 Task: Create a due date automation trigger when advanced on, the moment a card is due add content with a name containing resume.
Action: Mouse moved to (857, 247)
Screenshot: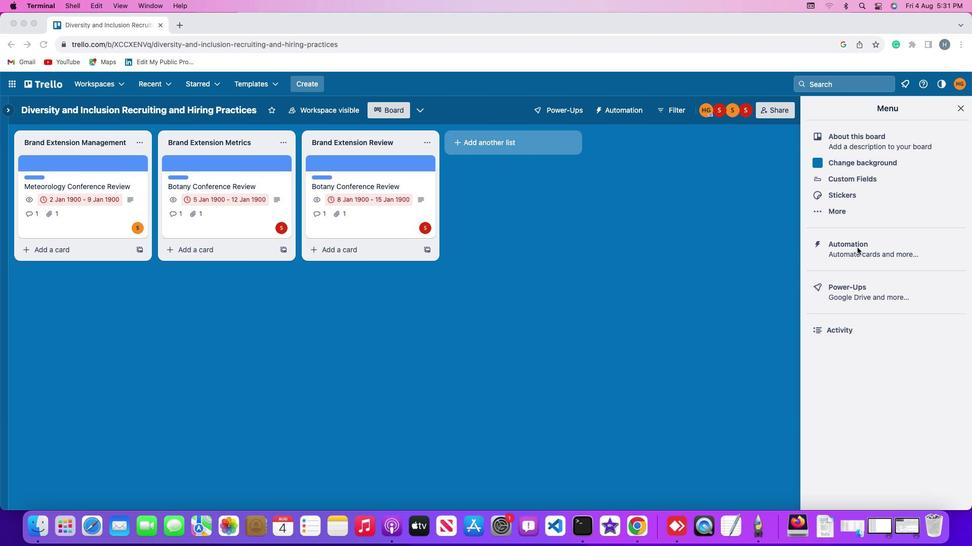 
Action: Mouse pressed left at (857, 247)
Screenshot: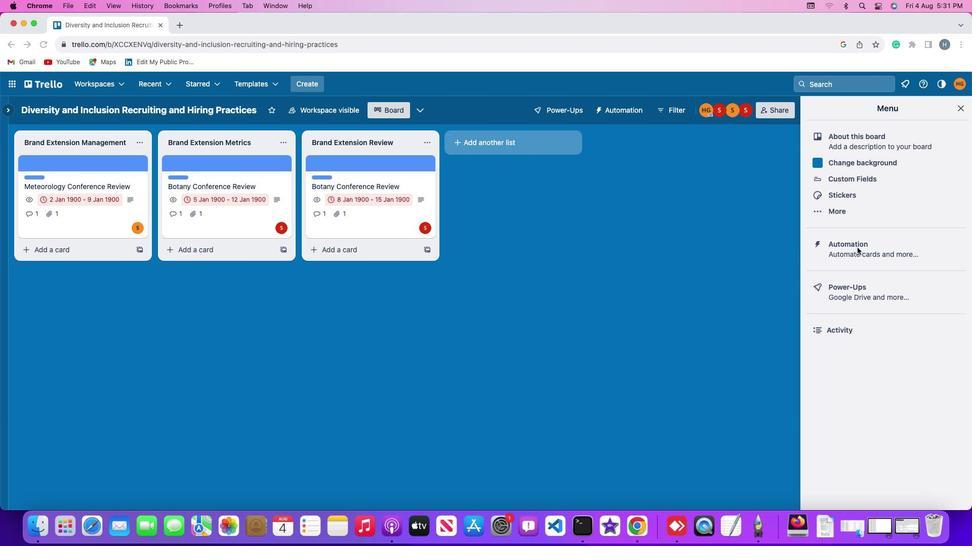 
Action: Mouse pressed left at (857, 247)
Screenshot: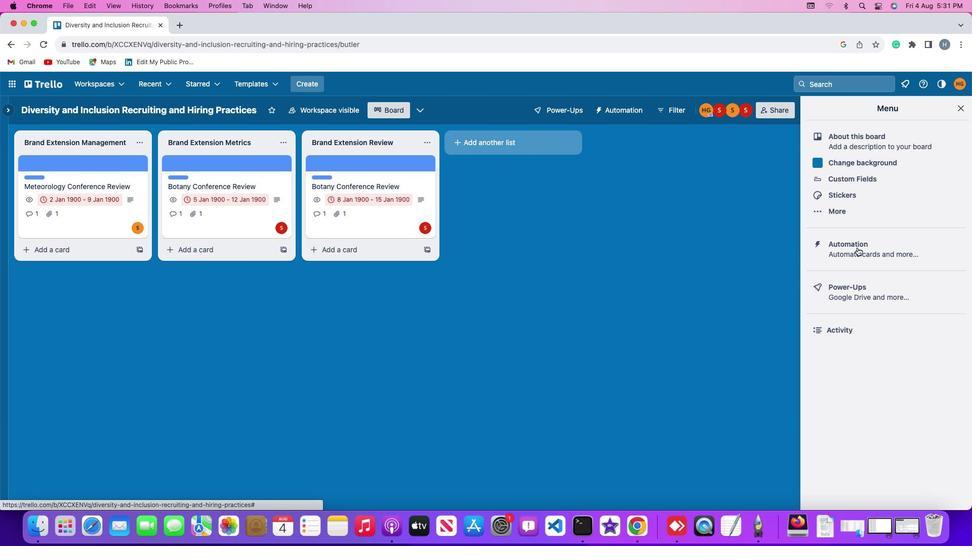 
Action: Mouse moved to (67, 233)
Screenshot: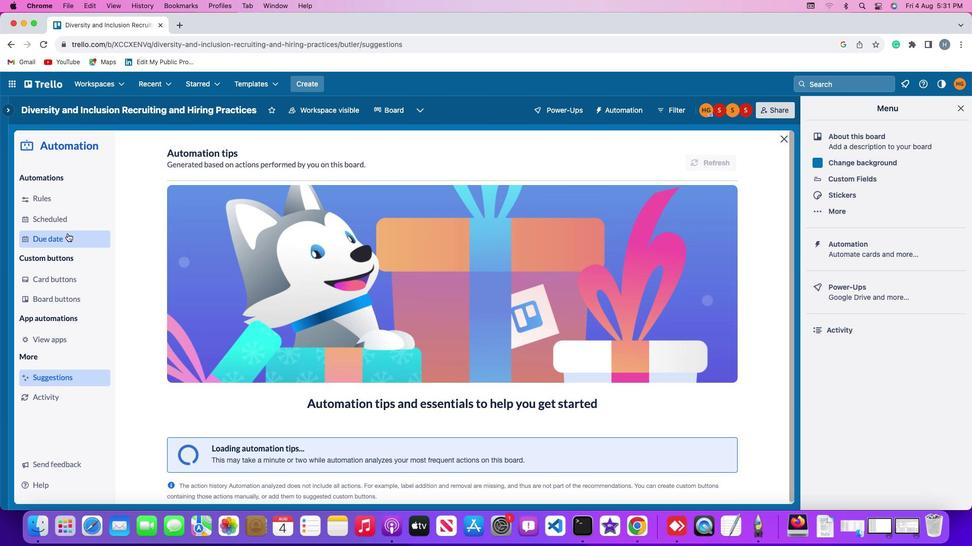 
Action: Mouse pressed left at (67, 233)
Screenshot: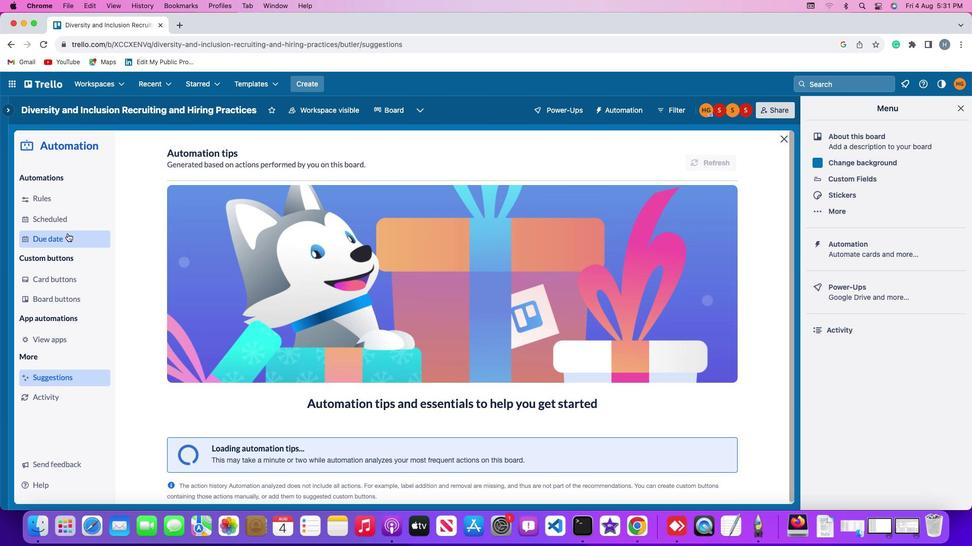 
Action: Mouse moved to (689, 155)
Screenshot: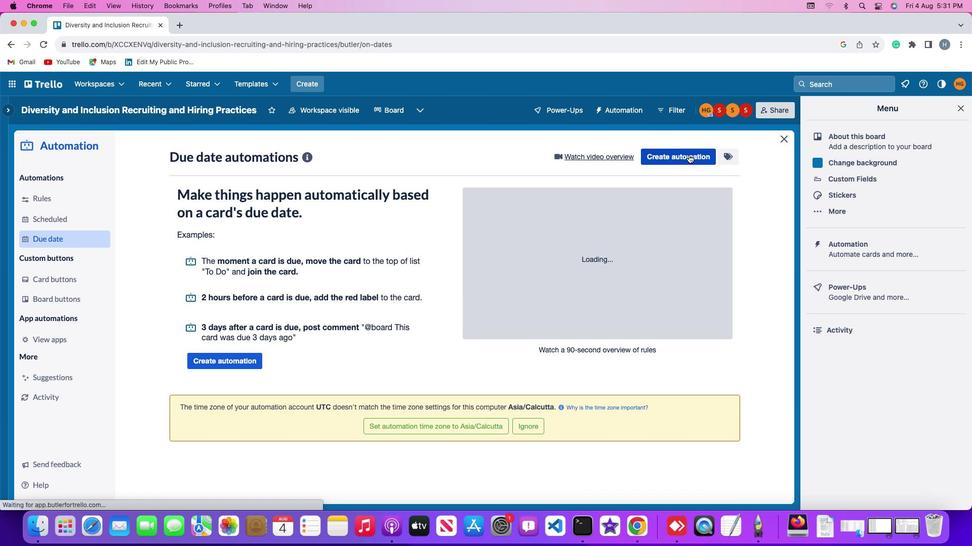 
Action: Mouse pressed left at (689, 155)
Screenshot: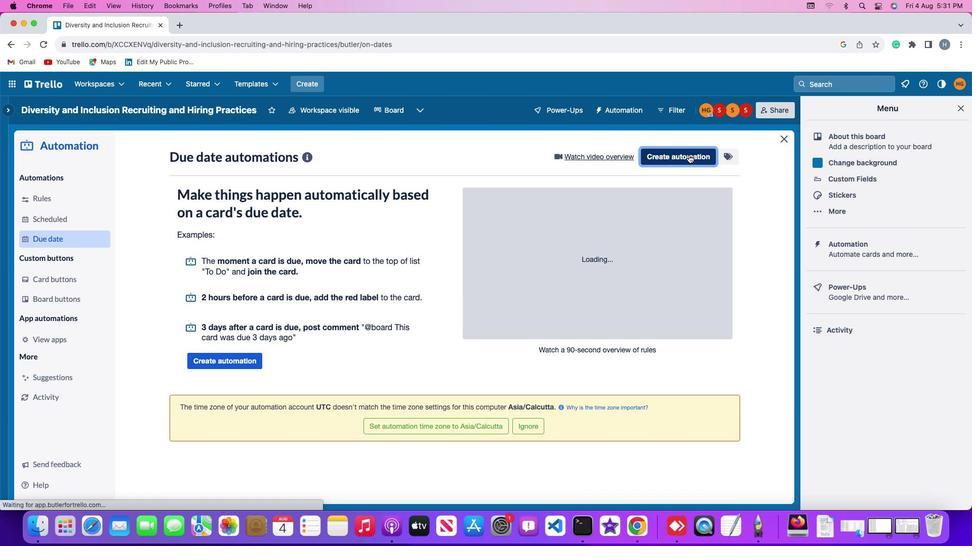 
Action: Mouse moved to (457, 252)
Screenshot: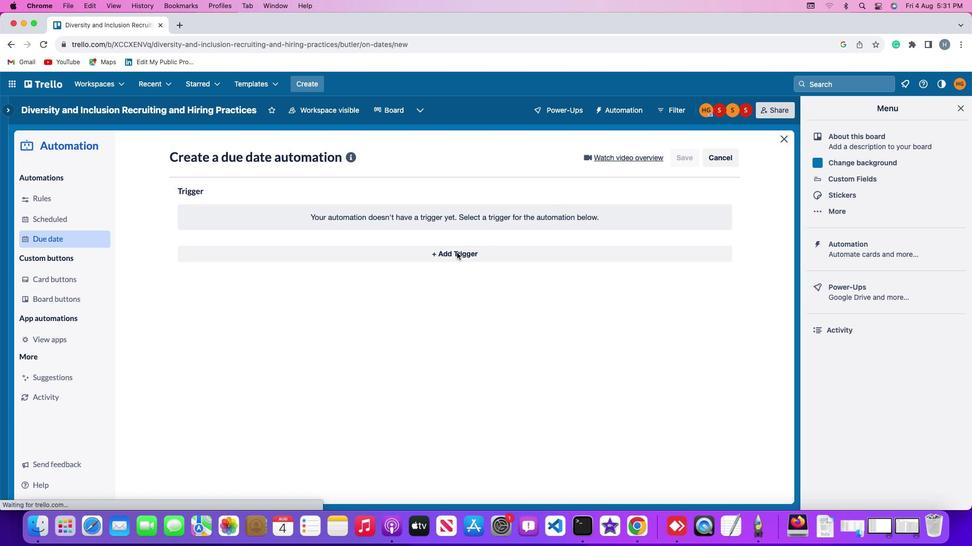 
Action: Mouse pressed left at (457, 252)
Screenshot: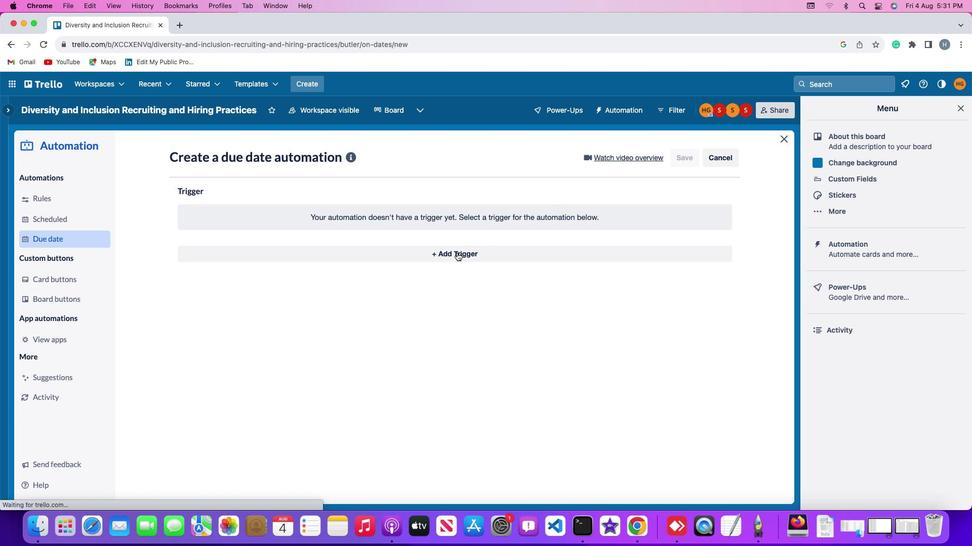 
Action: Mouse moved to (208, 370)
Screenshot: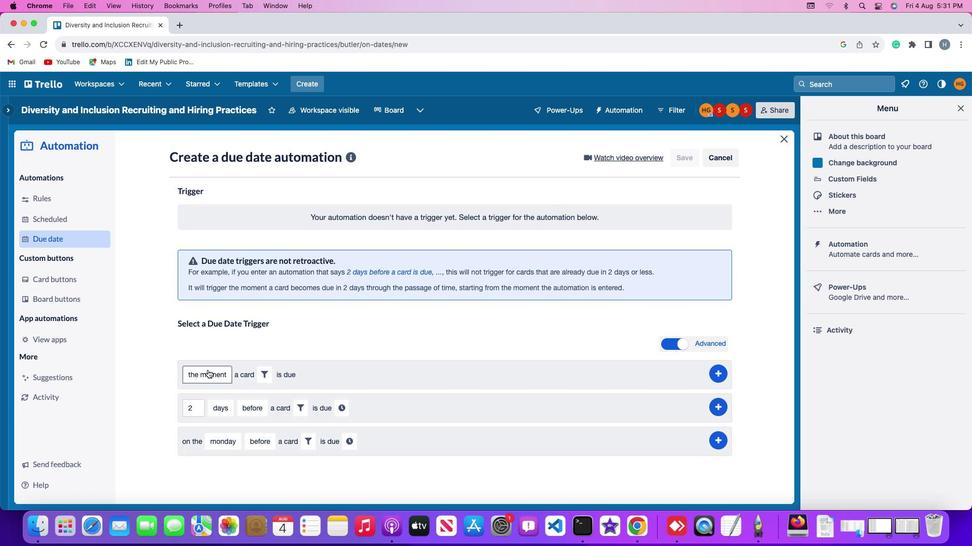 
Action: Mouse pressed left at (208, 370)
Screenshot: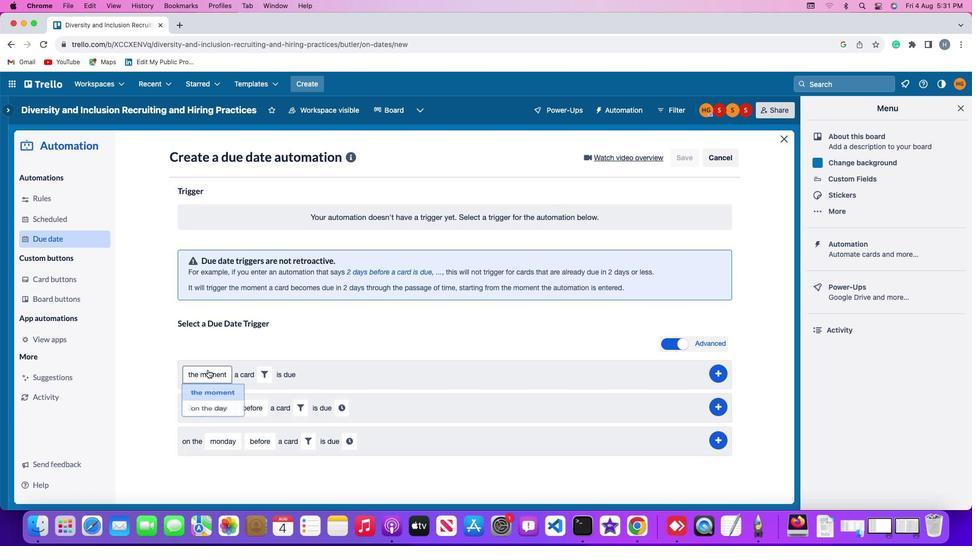 
Action: Mouse moved to (213, 388)
Screenshot: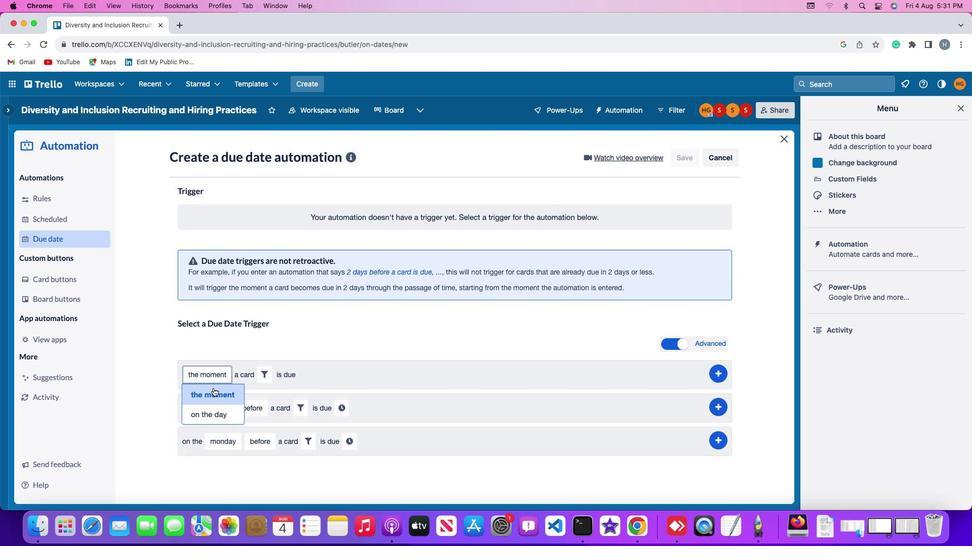 
Action: Mouse pressed left at (213, 388)
Screenshot: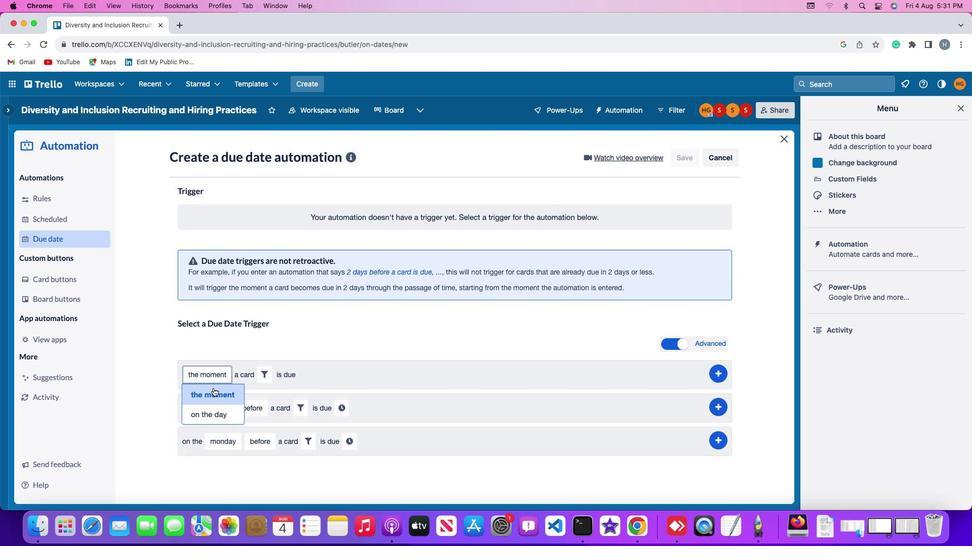 
Action: Mouse moved to (268, 376)
Screenshot: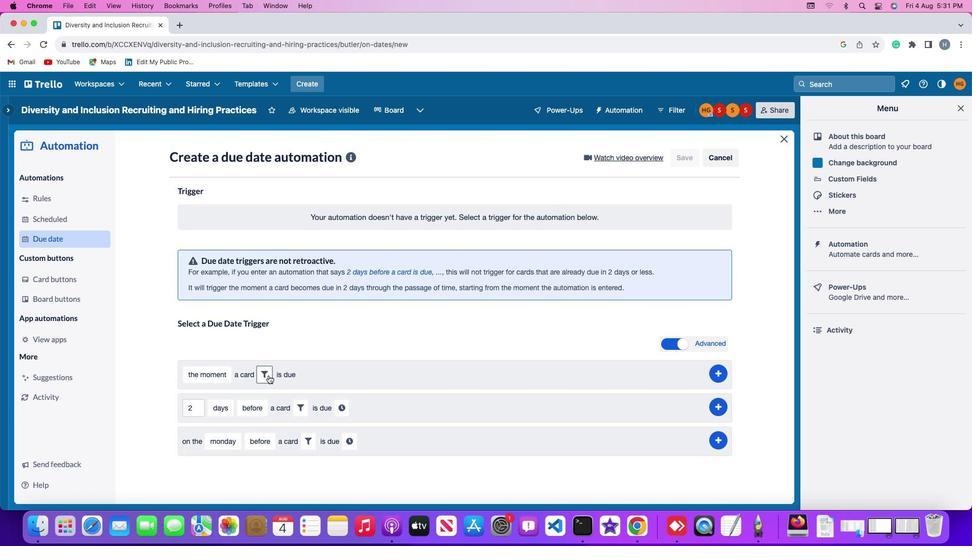 
Action: Mouse pressed left at (268, 376)
Screenshot: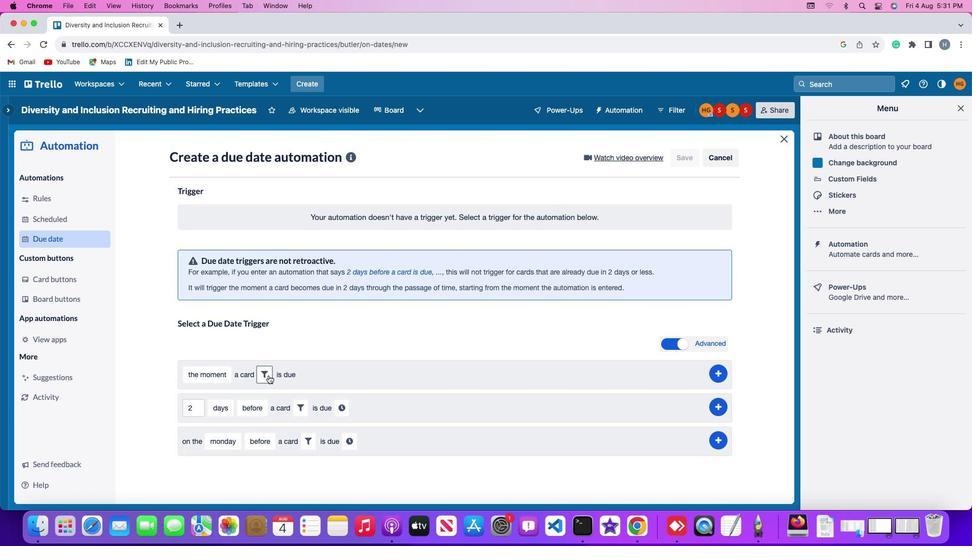 
Action: Mouse moved to (394, 405)
Screenshot: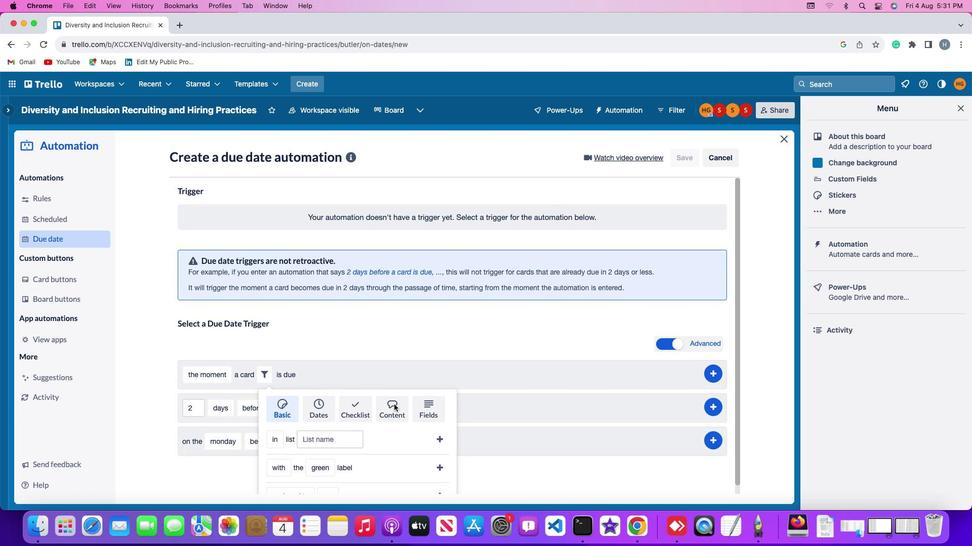 
Action: Mouse pressed left at (394, 405)
Screenshot: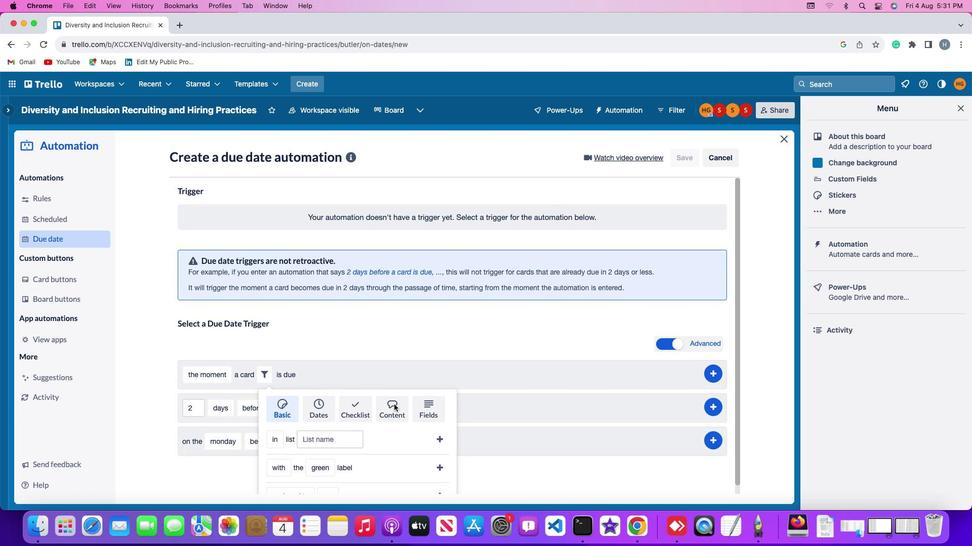 
Action: Mouse moved to (309, 442)
Screenshot: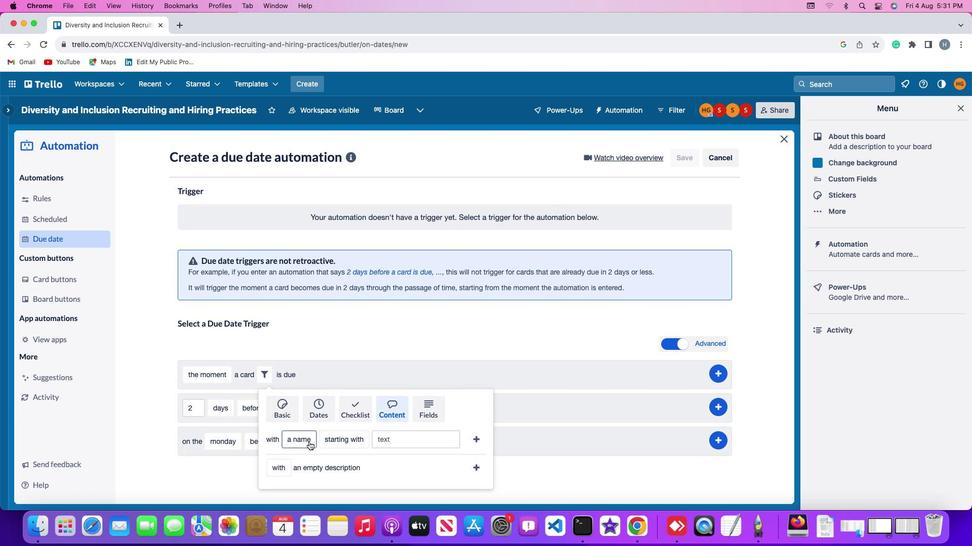
Action: Mouse pressed left at (309, 442)
Screenshot: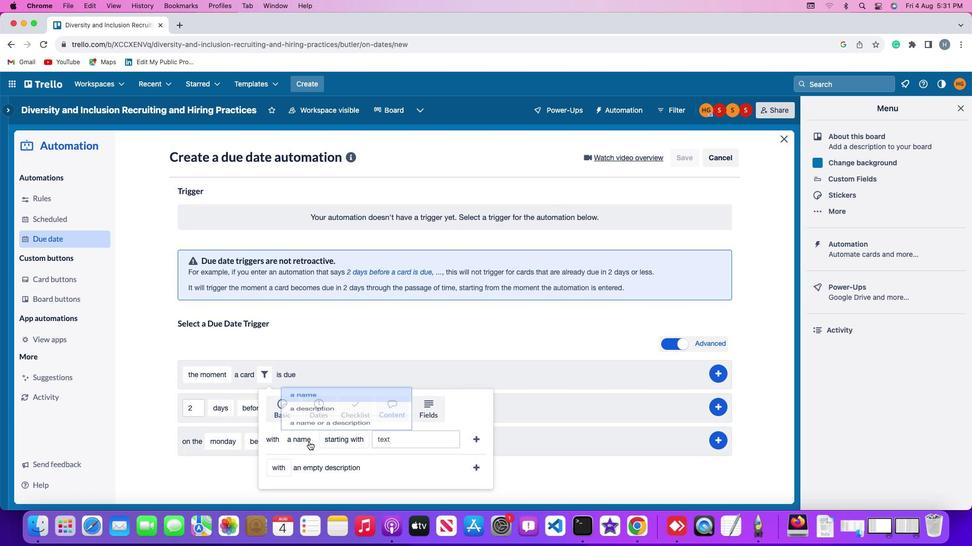 
Action: Mouse moved to (326, 376)
Screenshot: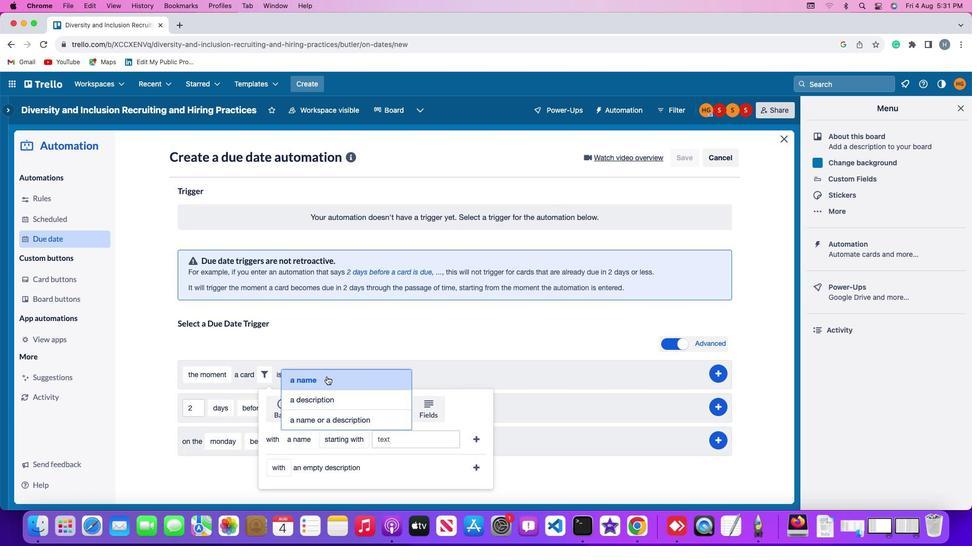 
Action: Mouse pressed left at (326, 376)
Screenshot: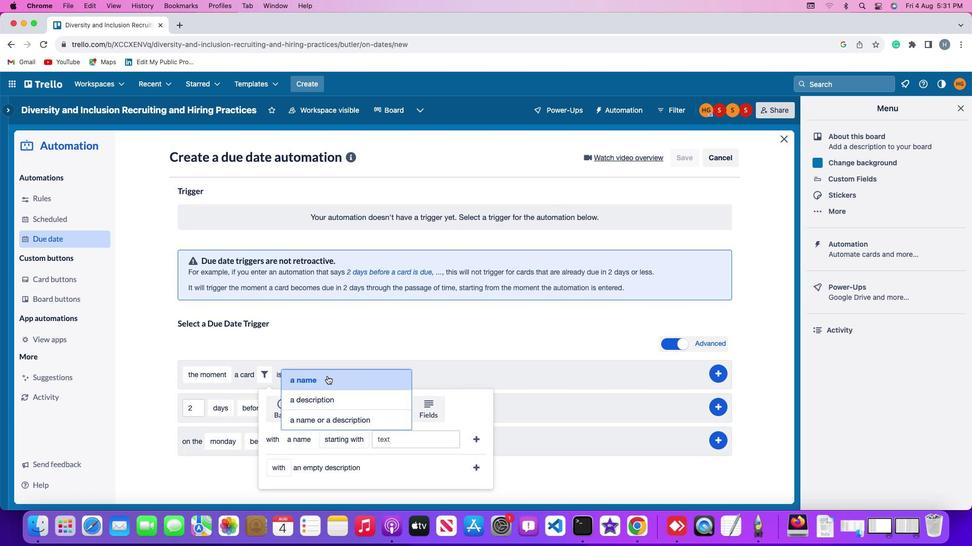 
Action: Mouse moved to (349, 439)
Screenshot: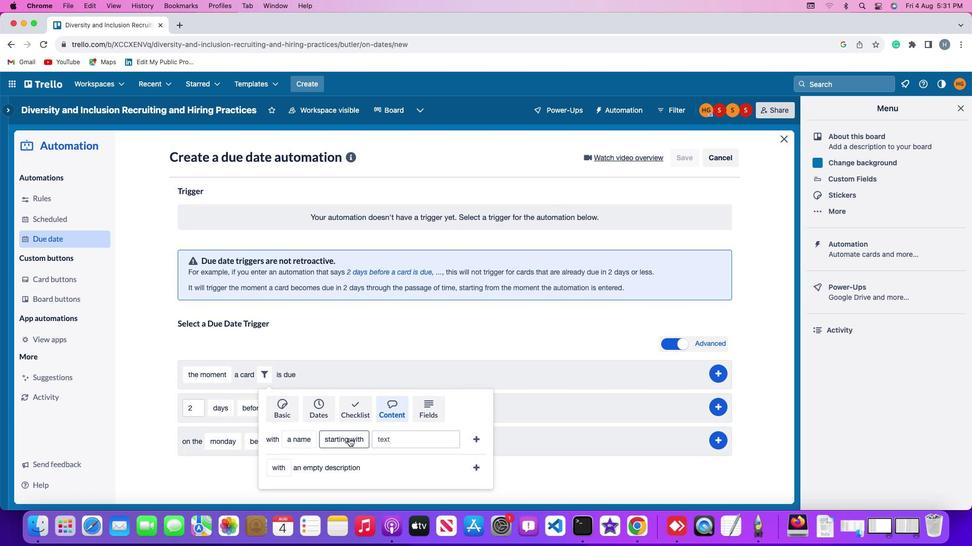 
Action: Mouse pressed left at (349, 439)
Screenshot: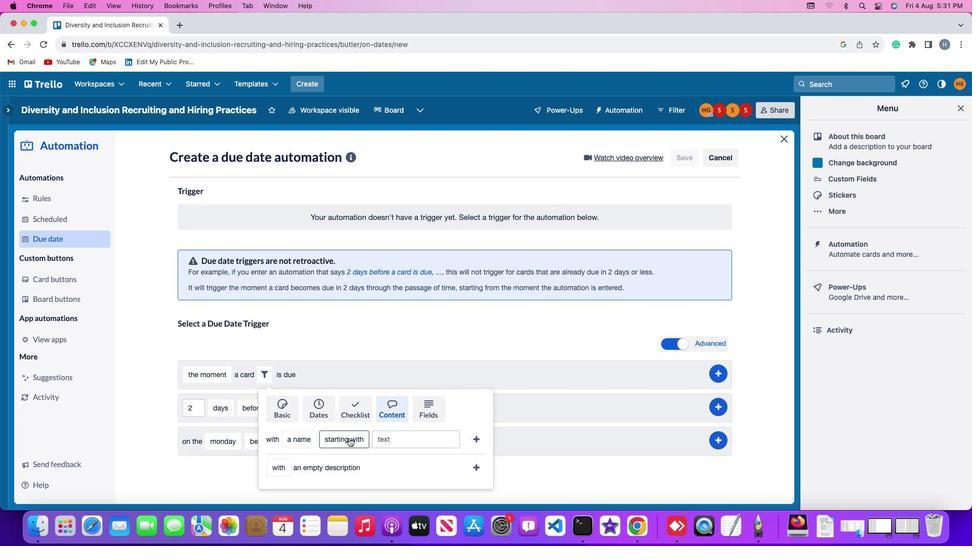 
Action: Mouse moved to (359, 360)
Screenshot: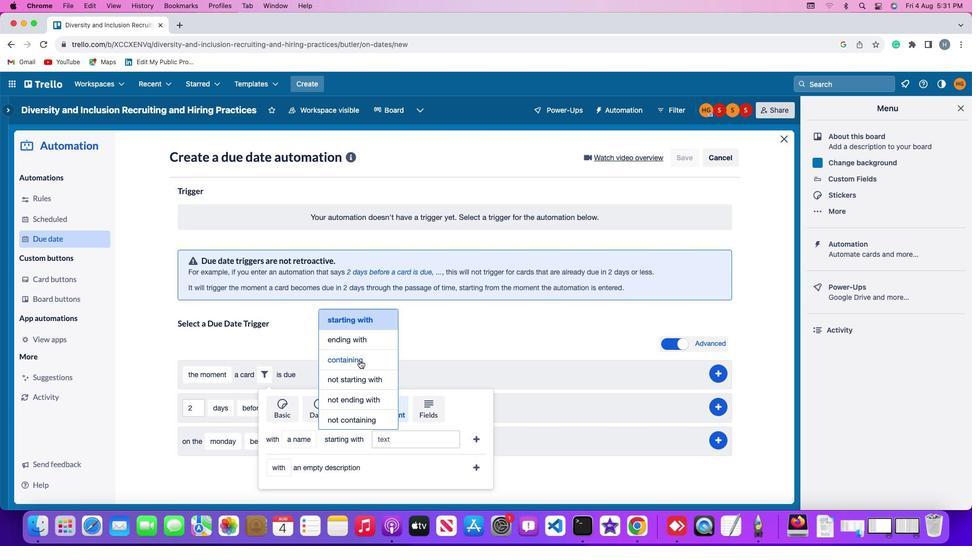 
Action: Mouse pressed left at (359, 360)
Screenshot: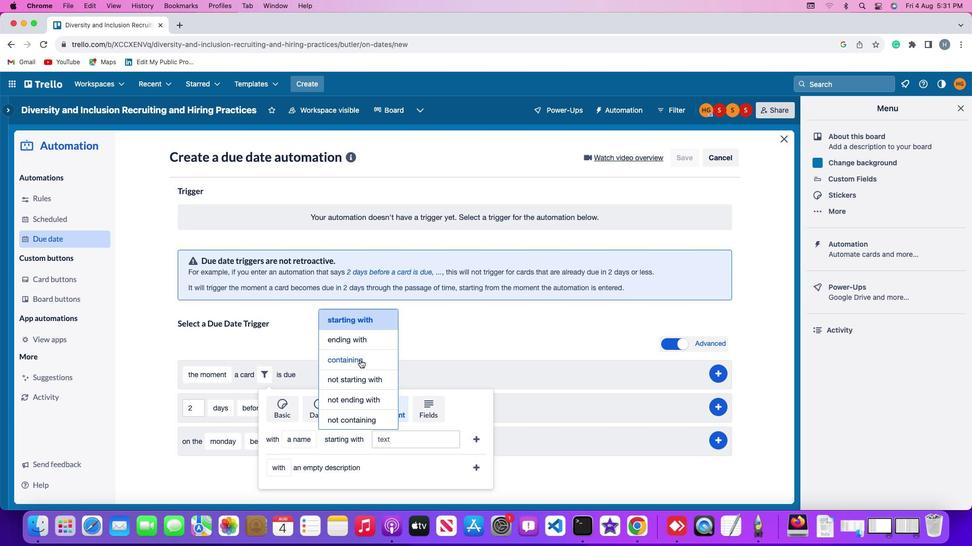 
Action: Mouse moved to (399, 439)
Screenshot: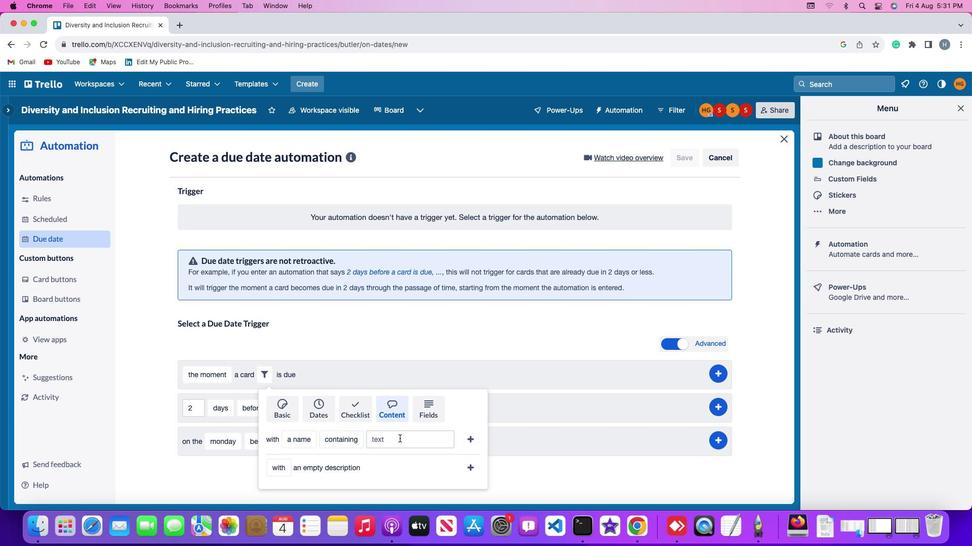 
Action: Mouse pressed left at (399, 439)
Screenshot: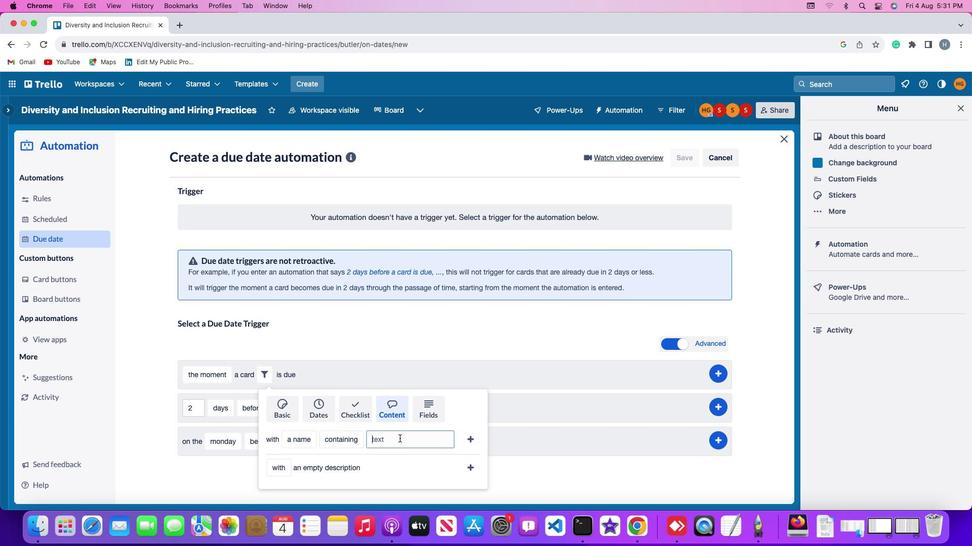 
Action: Mouse moved to (400, 439)
Screenshot: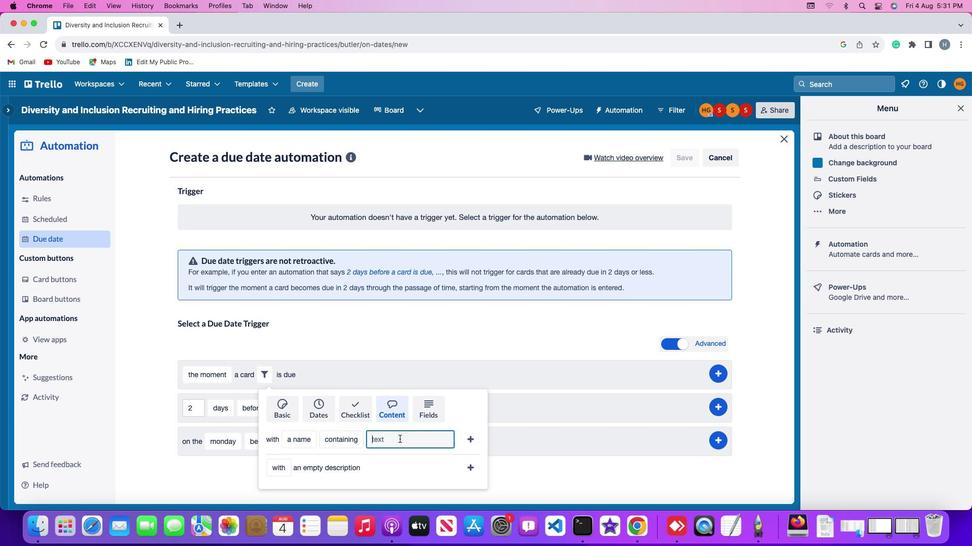 
Action: Key pressed 'r''e''s''u''m''e'
Screenshot: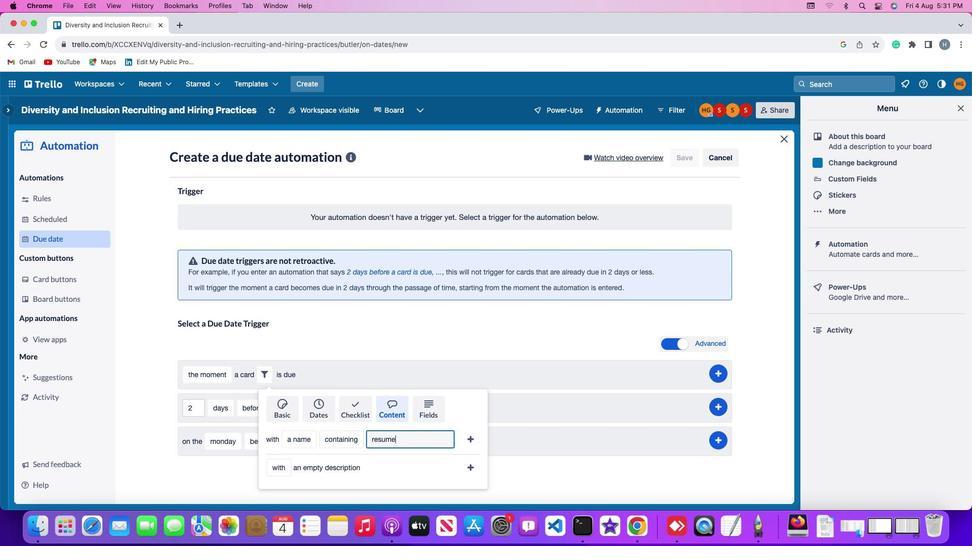 
Action: Mouse moved to (469, 439)
Screenshot: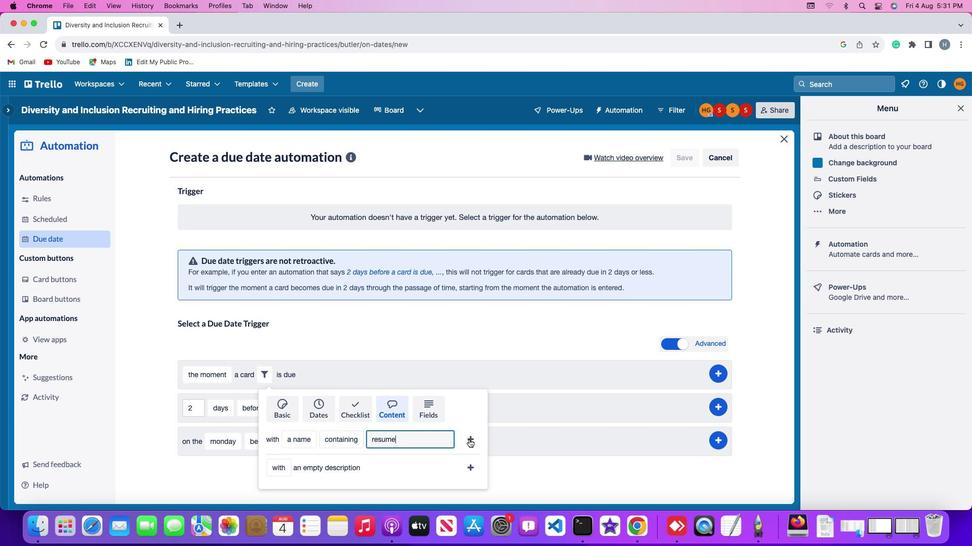 
Action: Mouse pressed left at (469, 439)
Screenshot: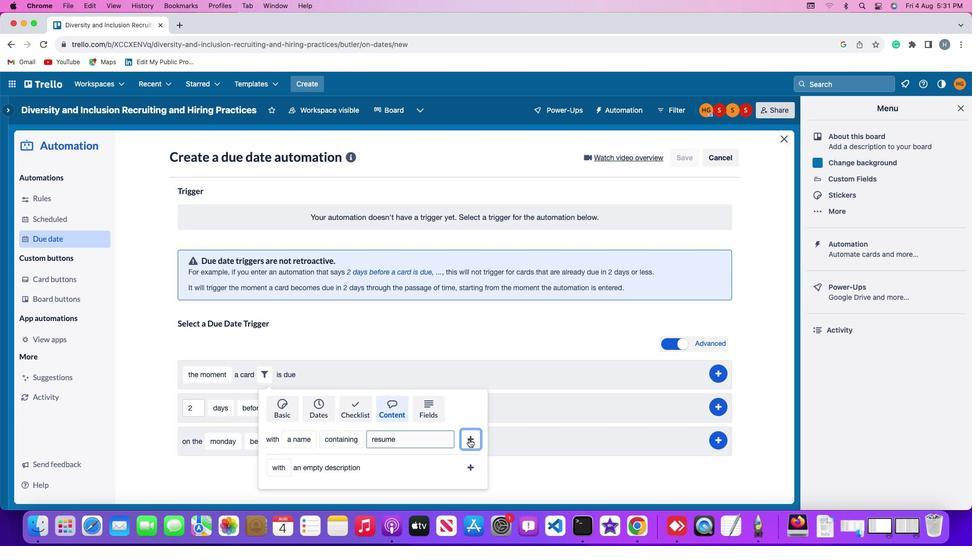 
Action: Mouse moved to (718, 371)
Screenshot: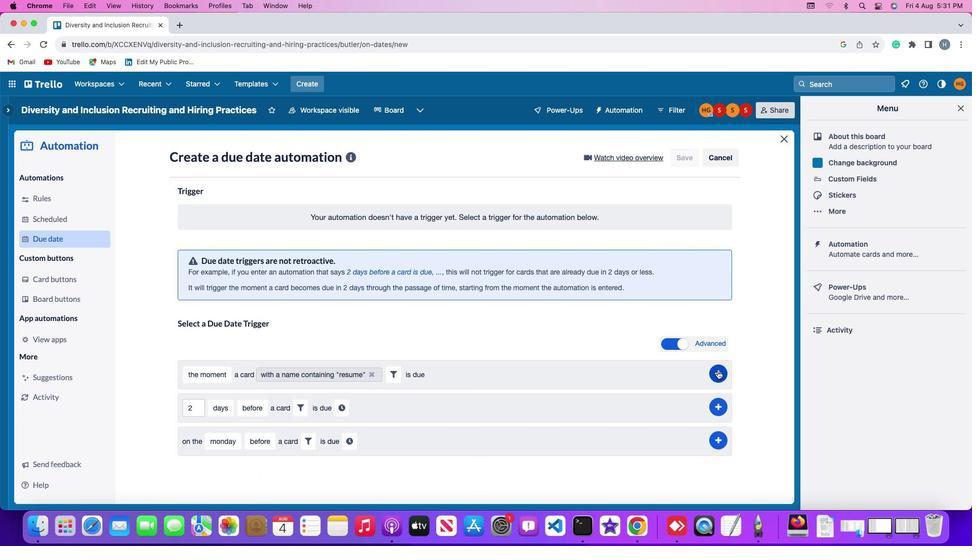 
Action: Mouse pressed left at (718, 371)
Screenshot: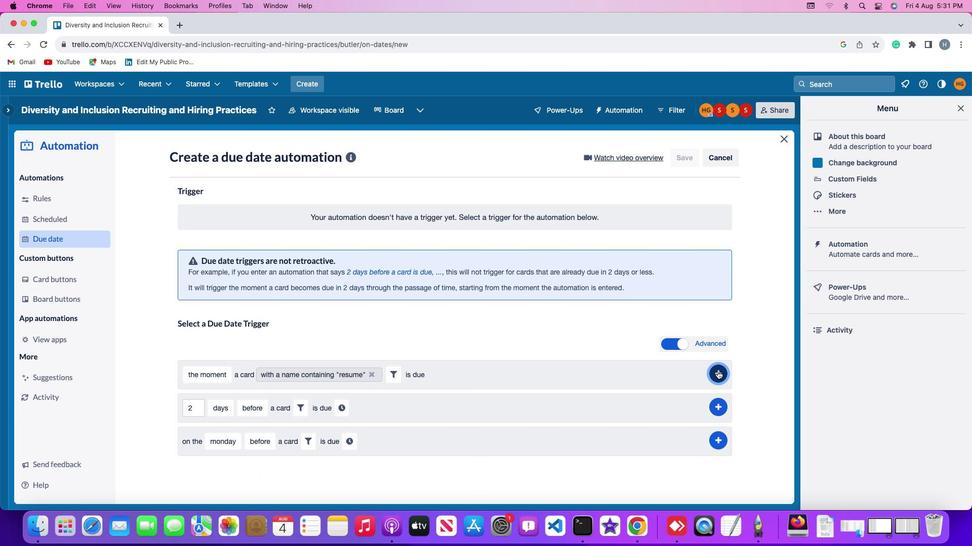 
Action: Mouse moved to (742, 255)
Screenshot: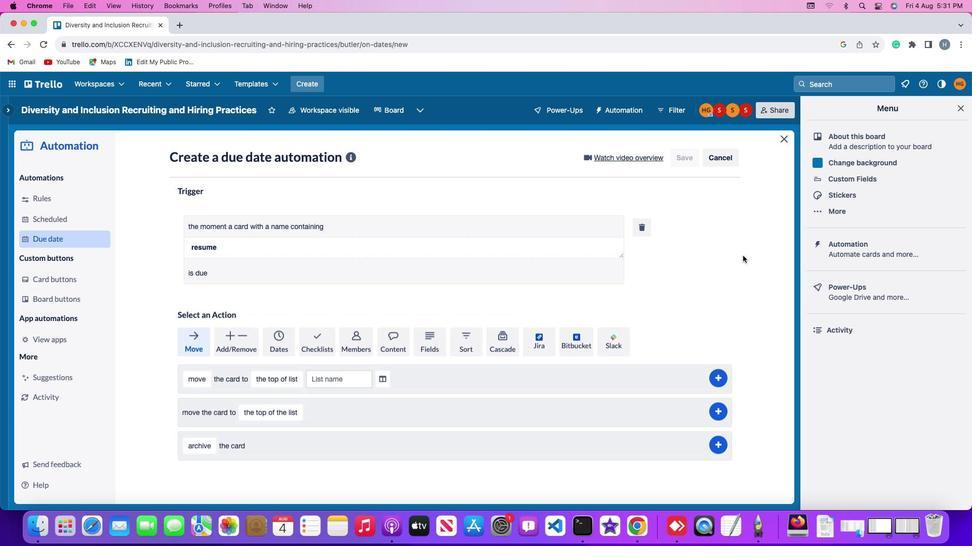 
